 Task: Apply border style.
Action: Mouse moved to (224, 391)
Screenshot: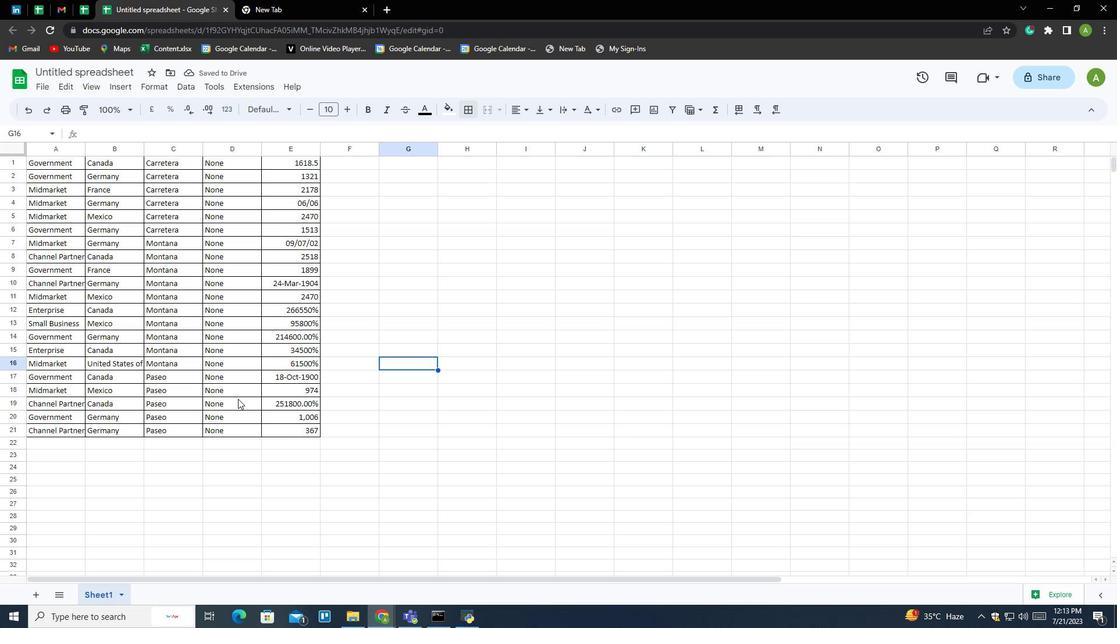 
Action: Mouse pressed left at (224, 391)
Screenshot: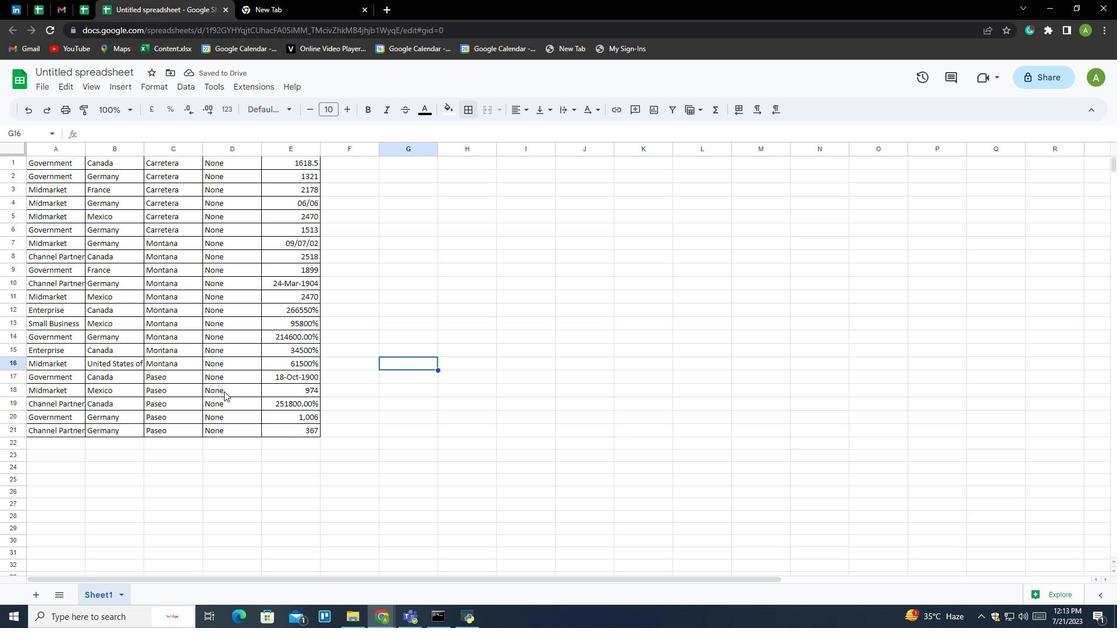 
Action: Key pressed ctrl+A
Screenshot: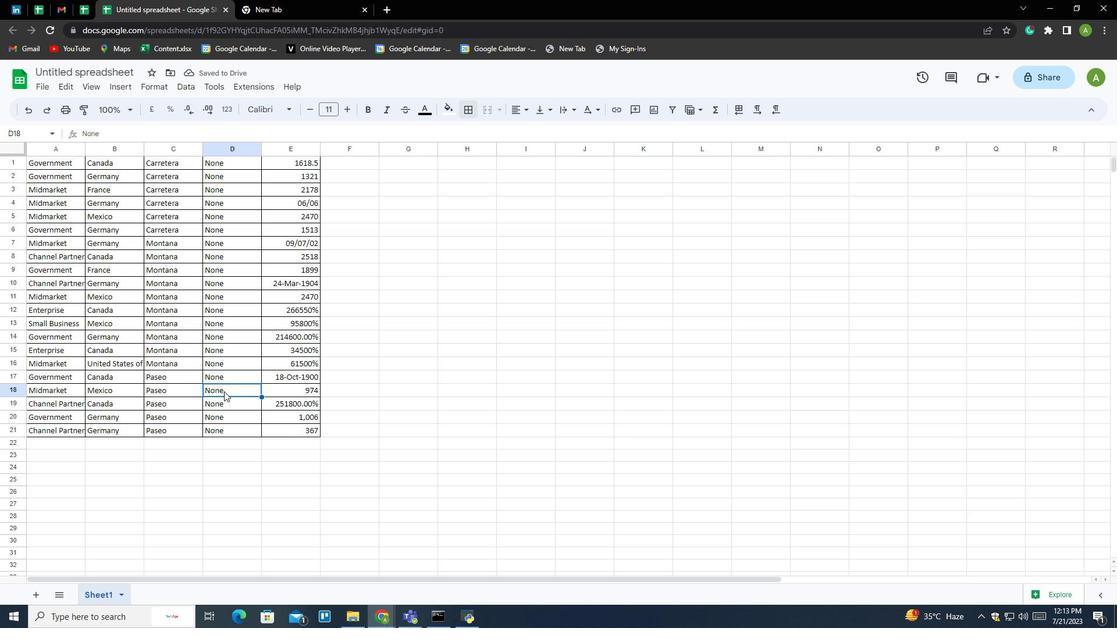 
Action: Mouse moved to (470, 109)
Screenshot: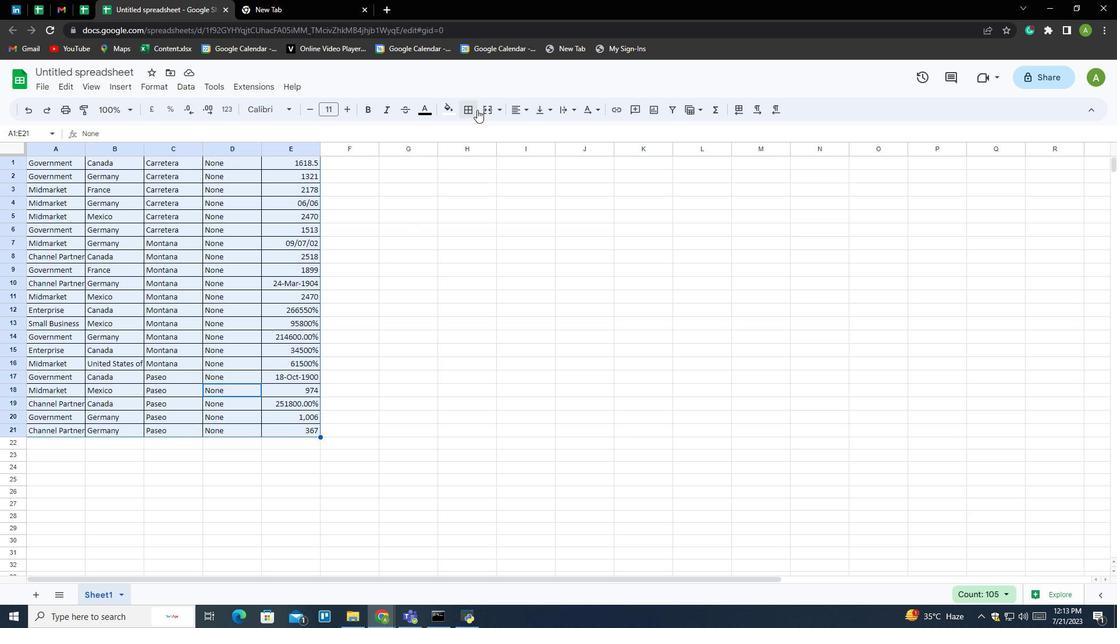 
Action: Mouse pressed left at (470, 109)
Screenshot: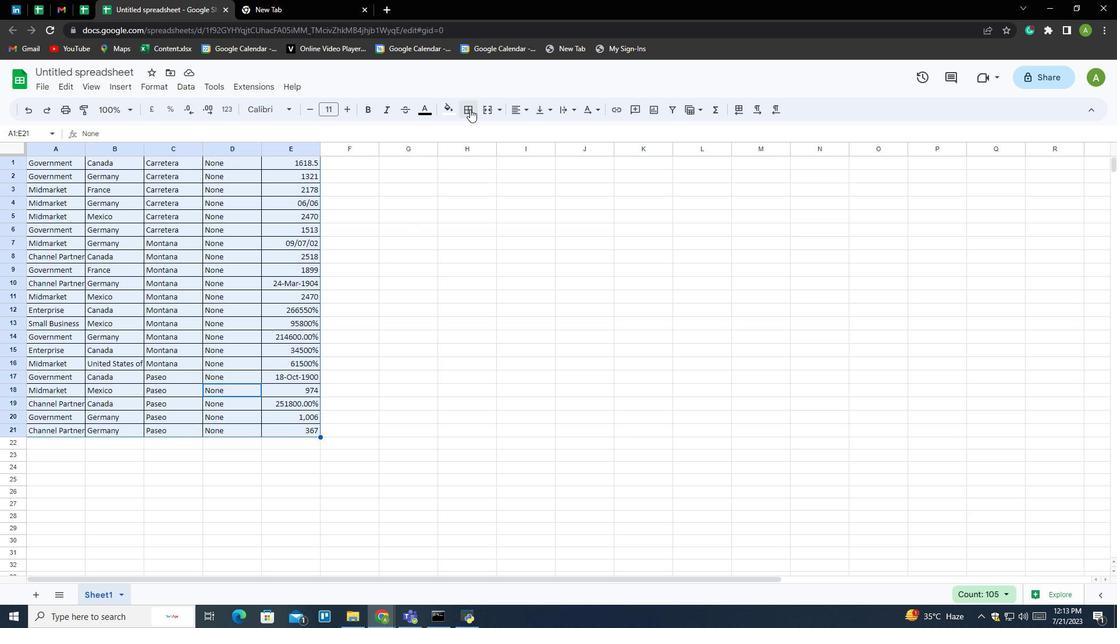 
Action: Mouse moved to (574, 152)
Screenshot: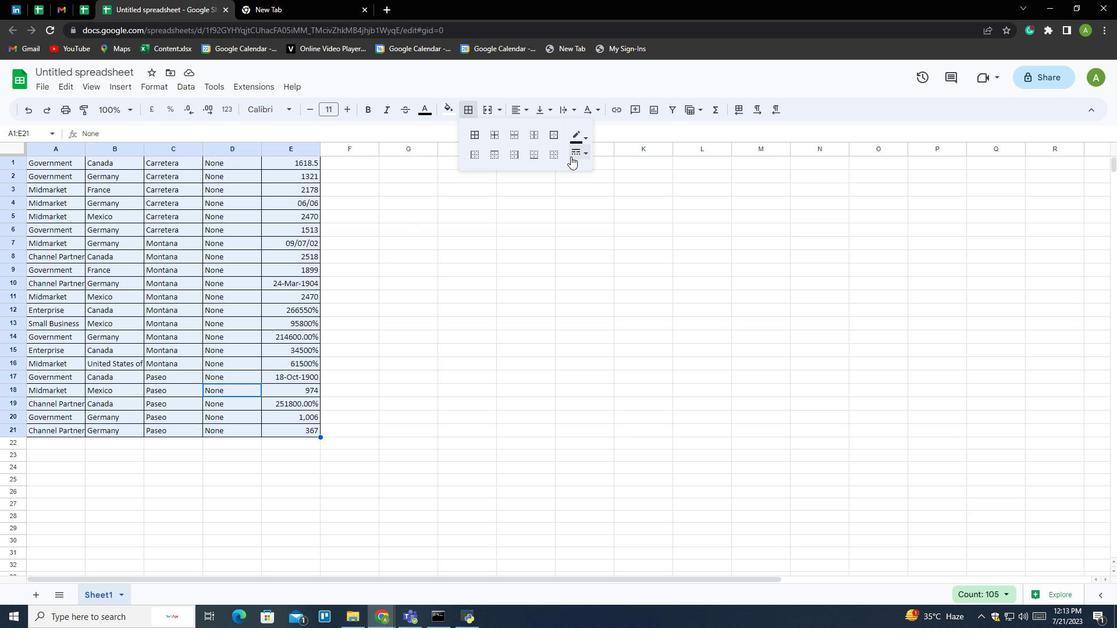 
Action: Mouse pressed left at (574, 152)
Screenshot: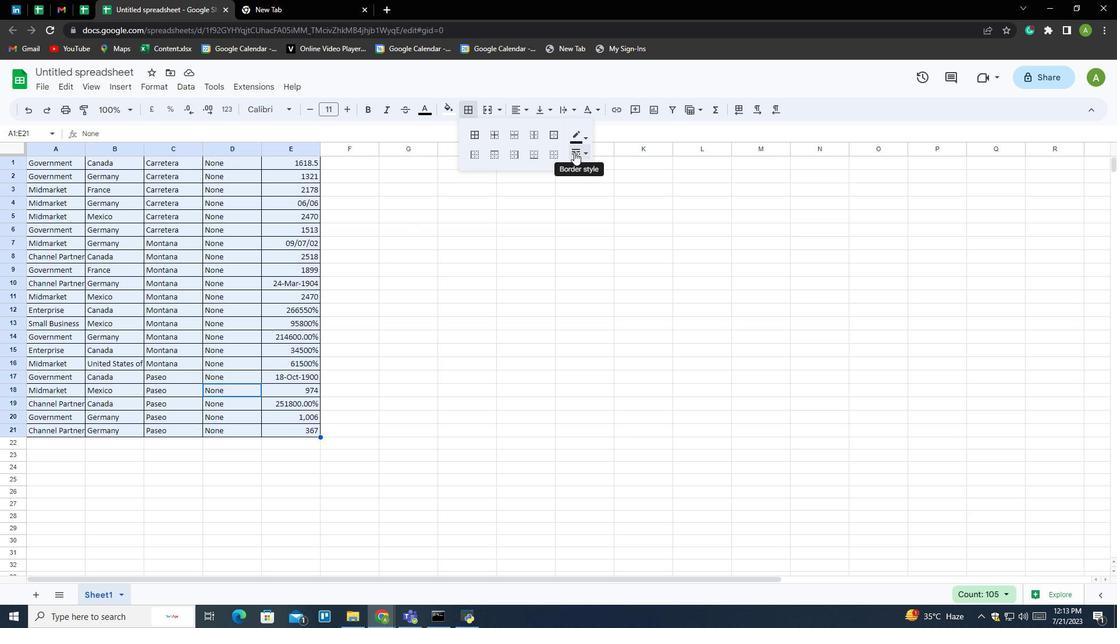 
Action: Mouse moved to (599, 182)
Screenshot: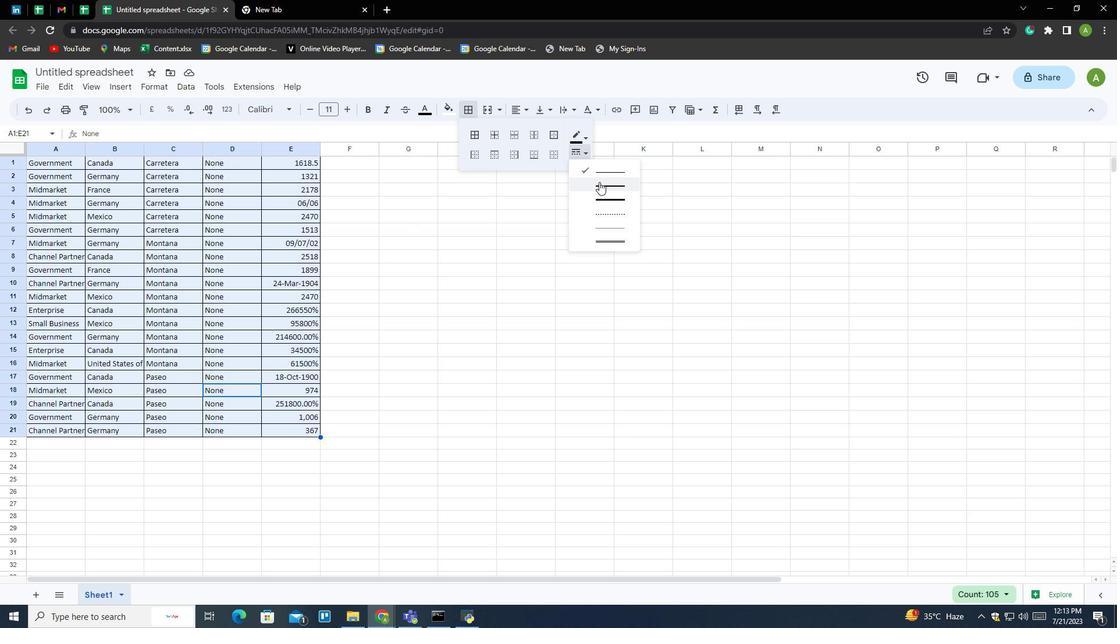 
